 Task: Move the task Integration with third-party API not functioning as expected to the section Done in the project XpertTech and filter the tasks in the project by Due this week.
Action: Mouse moved to (51, 293)
Screenshot: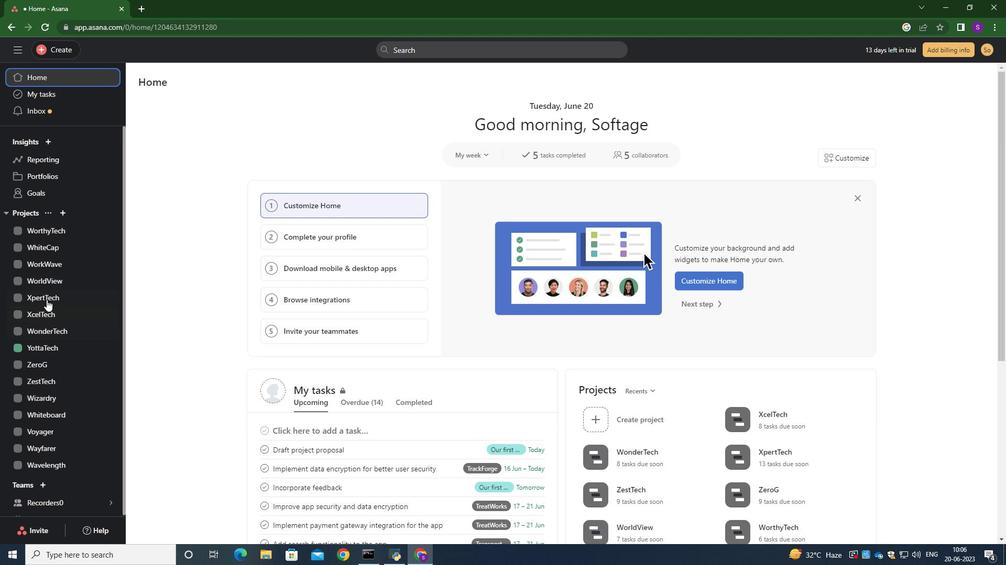 
Action: Mouse pressed left at (51, 293)
Screenshot: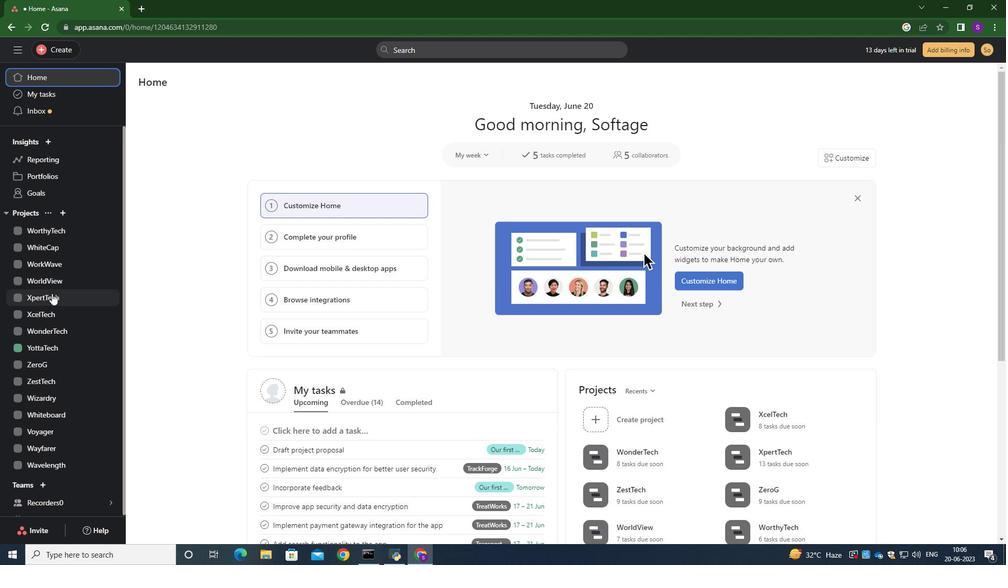 
Action: Mouse moved to (187, 100)
Screenshot: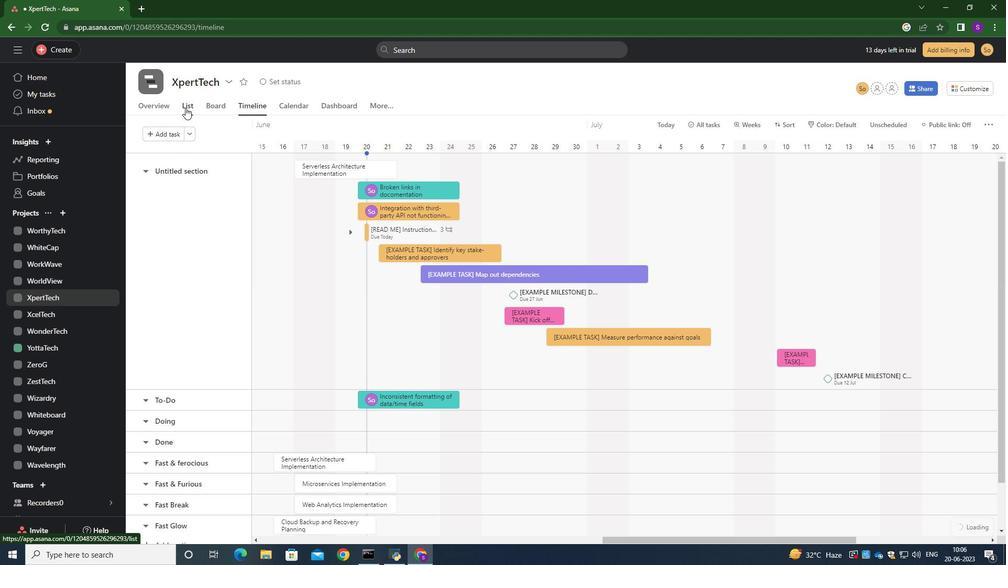 
Action: Mouse pressed left at (187, 100)
Screenshot: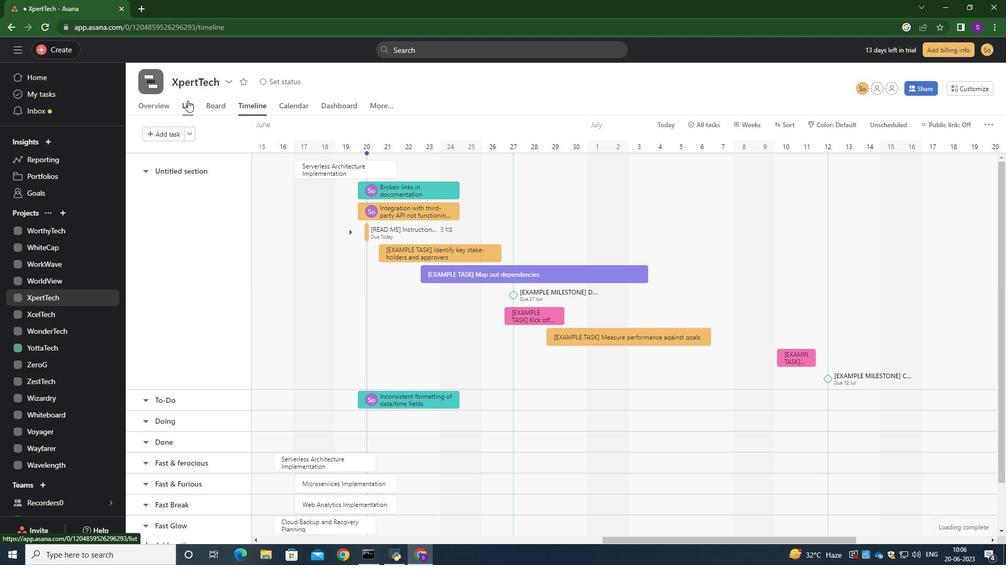 
Action: Mouse moved to (430, 241)
Screenshot: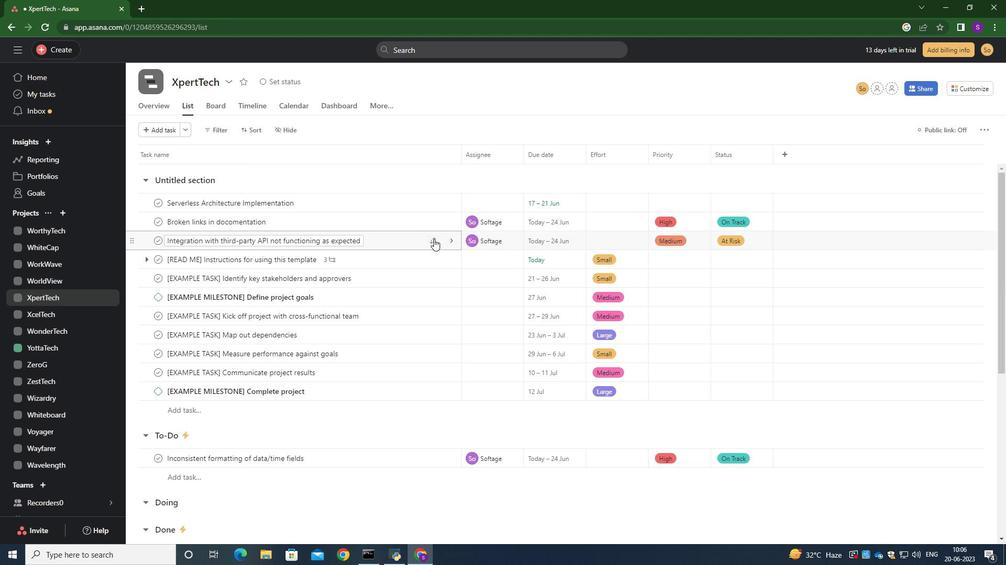 
Action: Mouse pressed left at (430, 241)
Screenshot: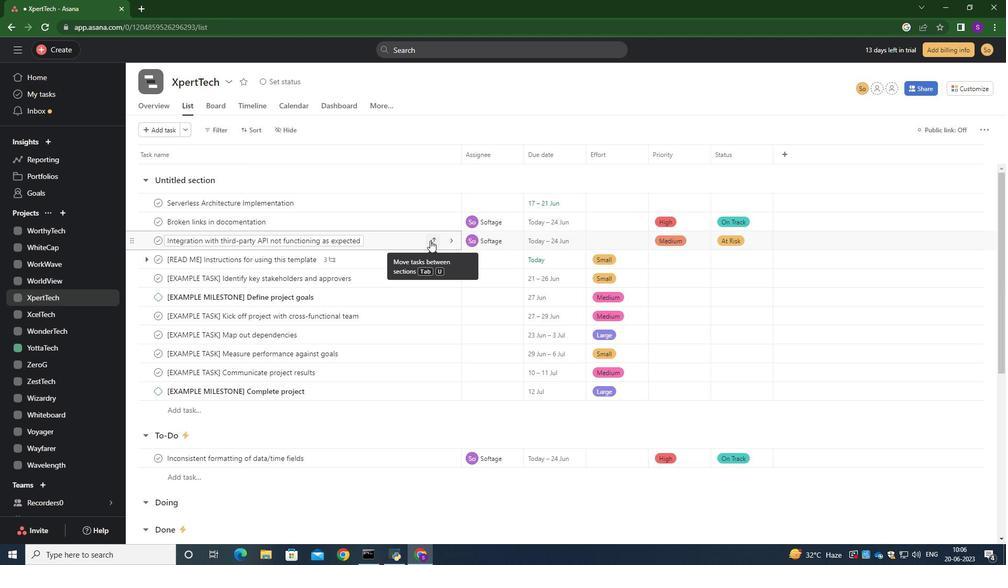 
Action: Mouse moved to (395, 335)
Screenshot: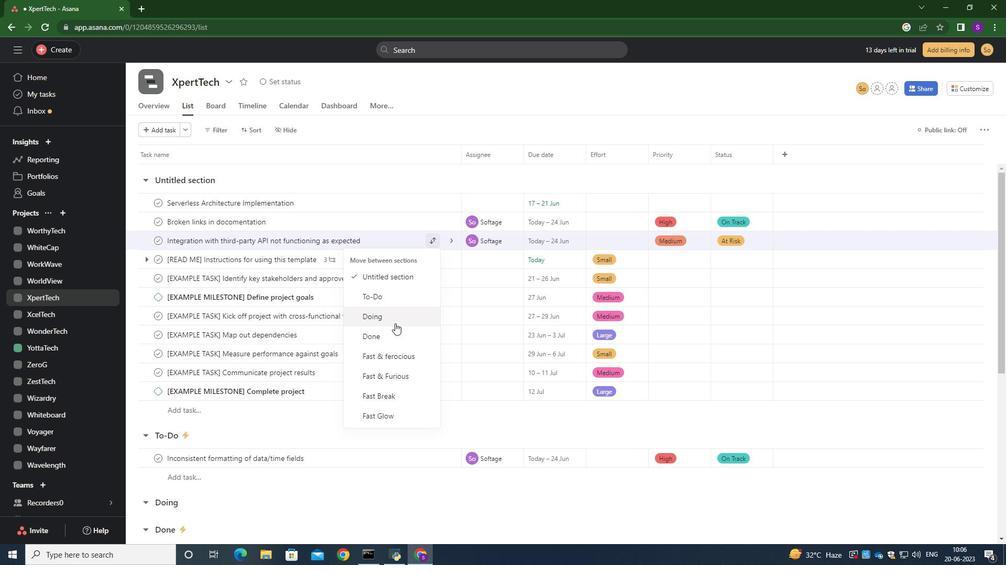 
Action: Mouse pressed left at (395, 335)
Screenshot: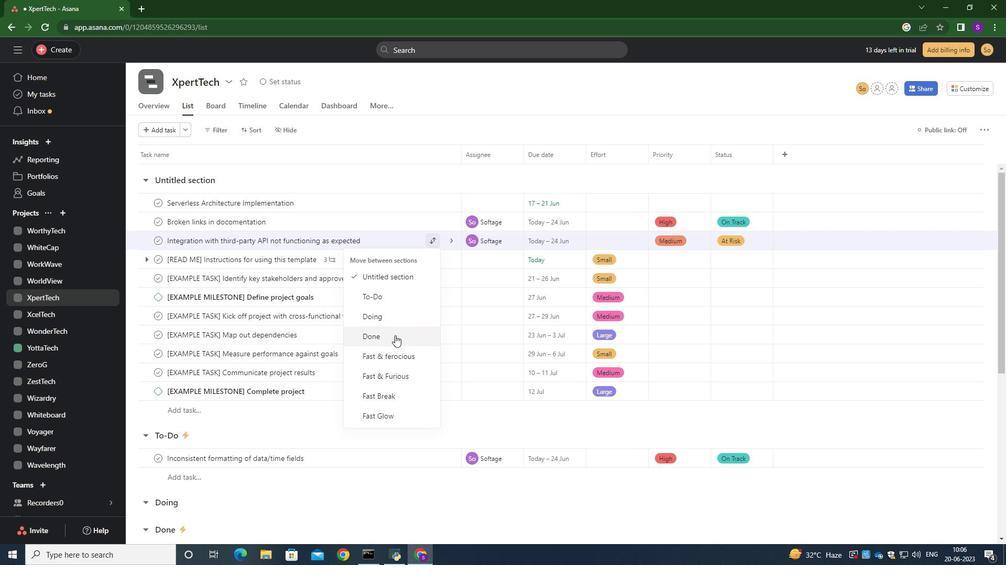 
Action: Mouse moved to (212, 131)
Screenshot: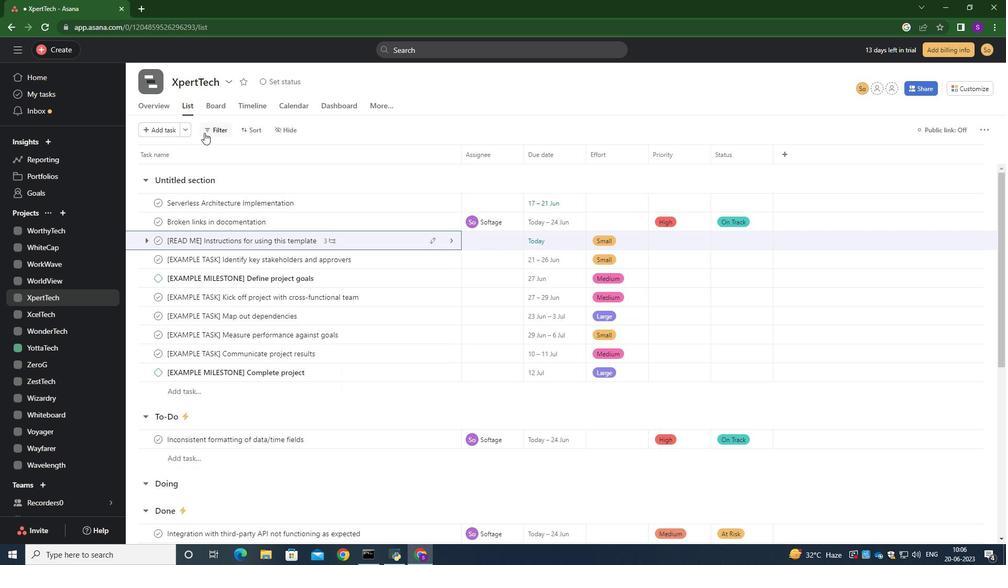 
Action: Mouse pressed left at (212, 131)
Screenshot: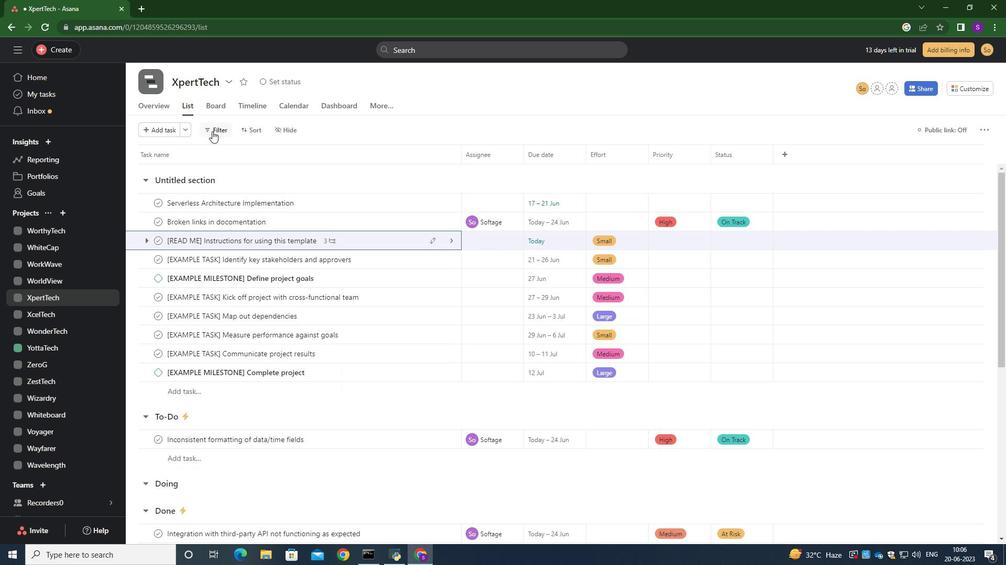 
Action: Mouse moved to (411, 170)
Screenshot: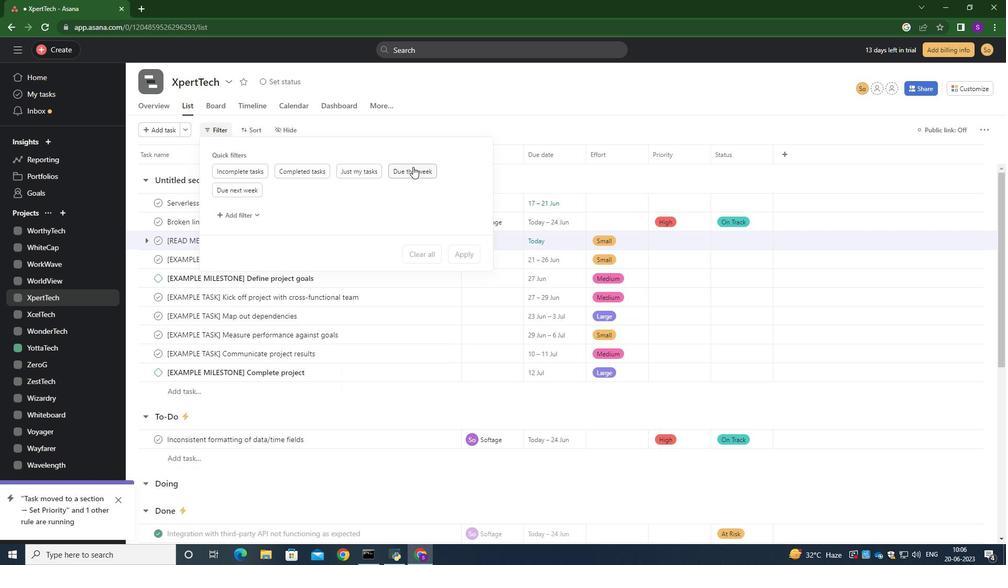 
Action: Mouse pressed left at (411, 170)
Screenshot: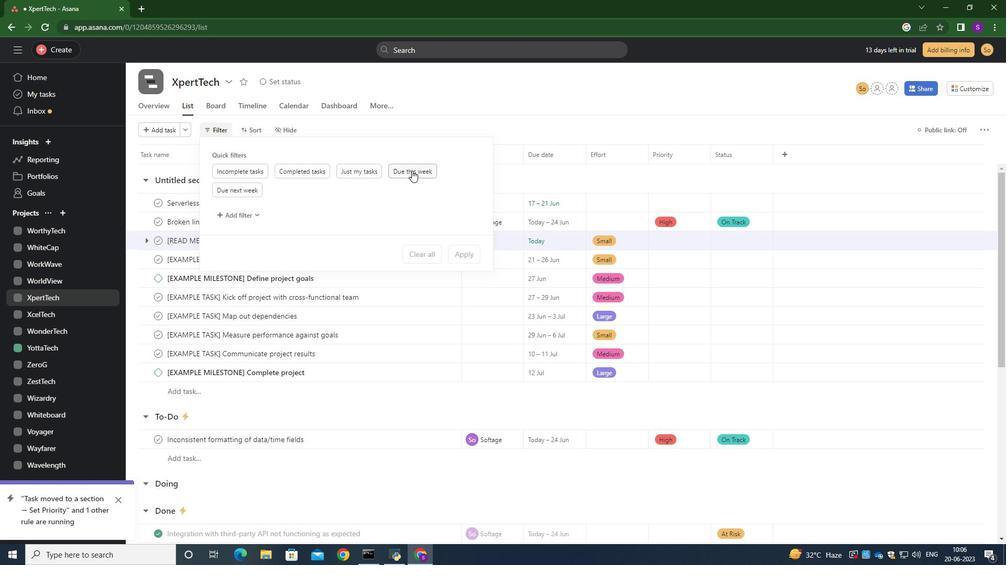 
Action: Mouse moved to (449, 250)
Screenshot: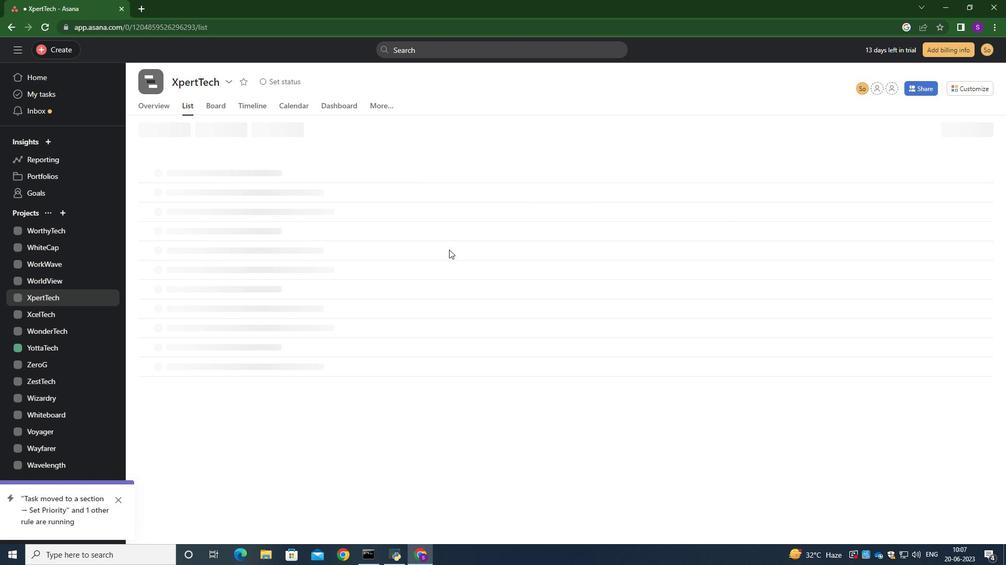 
